 Task: Use Electricty Surge Effect in this video Movie B.mp4
Action: Mouse moved to (322, 124)
Screenshot: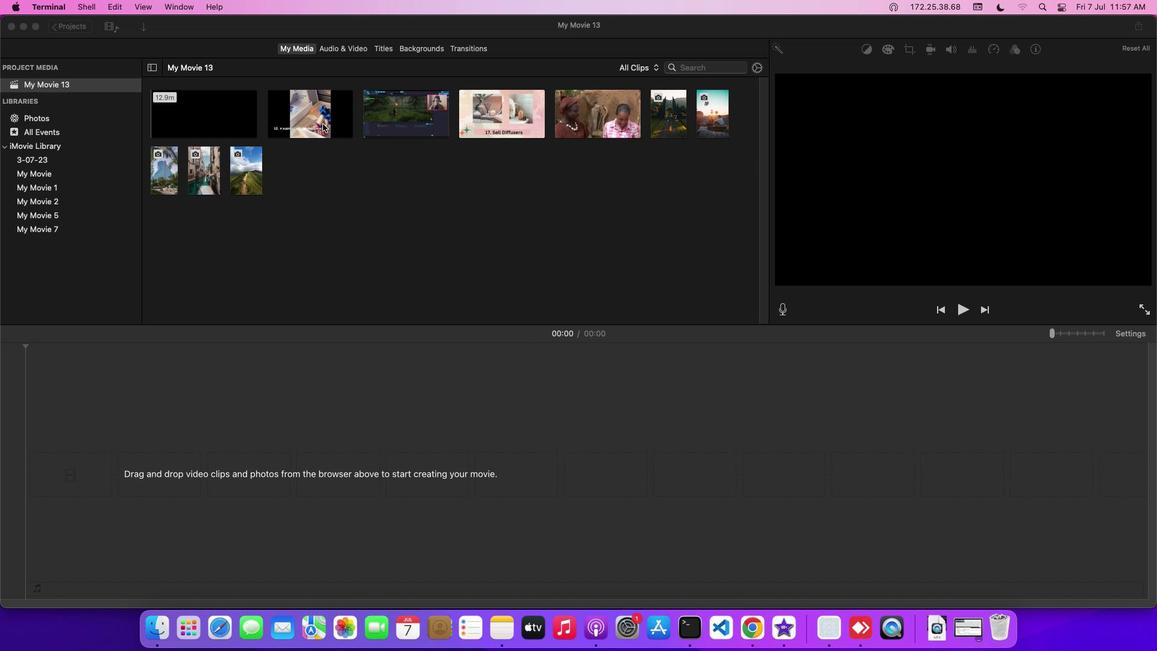 
Action: Mouse pressed left at (322, 124)
Screenshot: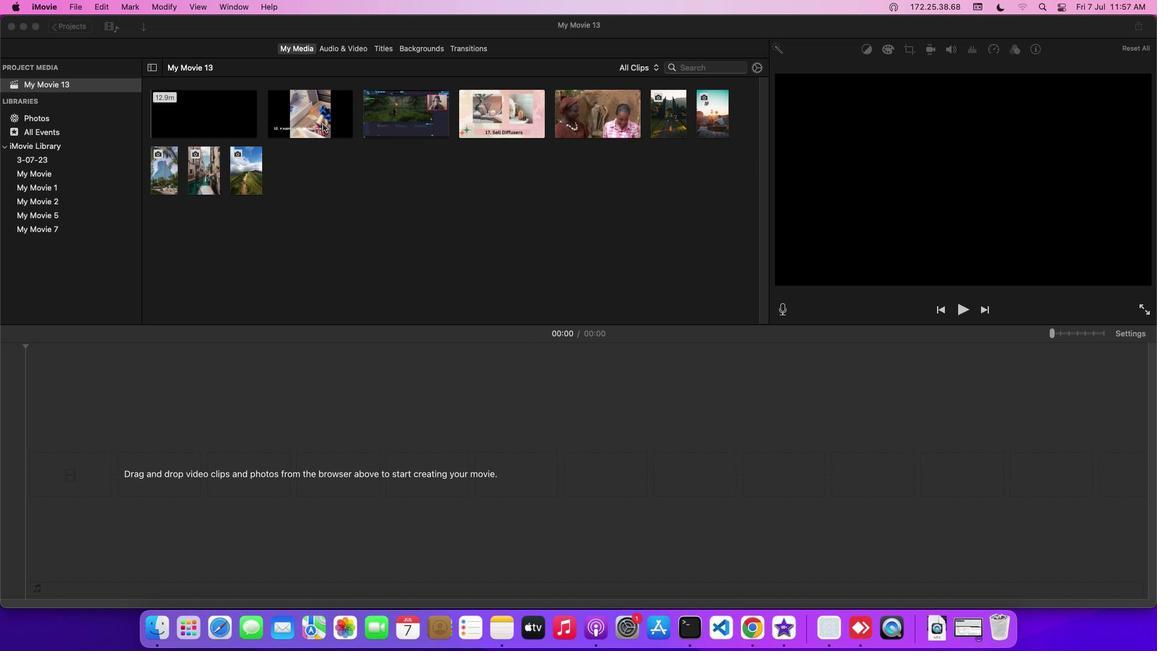 
Action: Mouse moved to (321, 123)
Screenshot: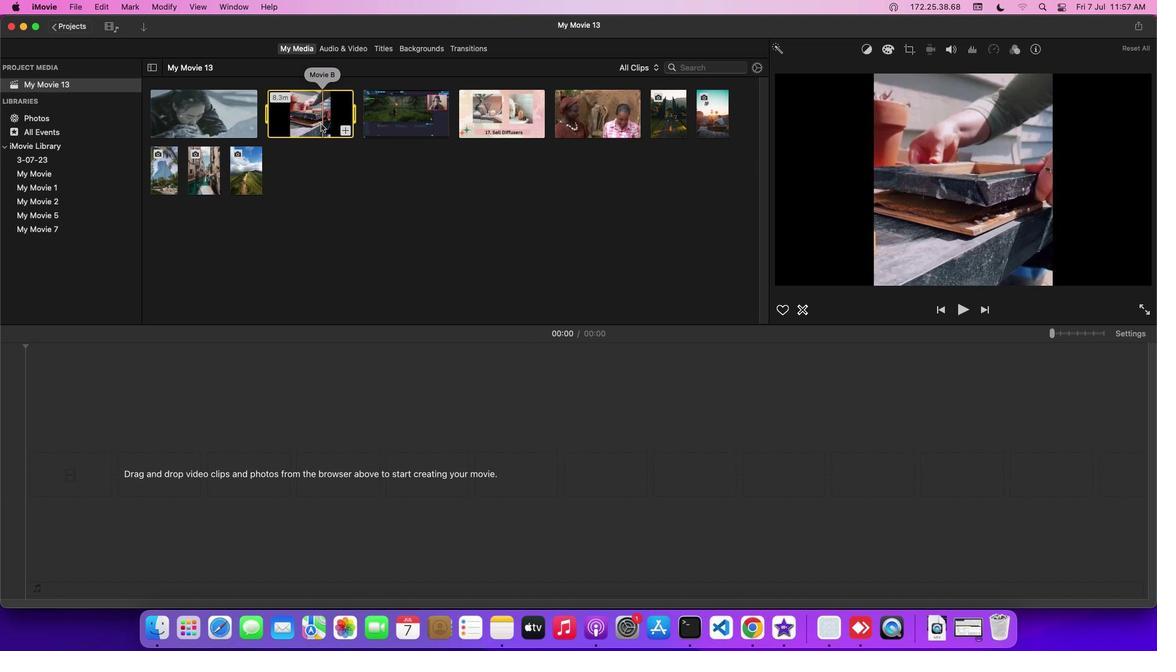 
Action: Mouse pressed left at (321, 123)
Screenshot: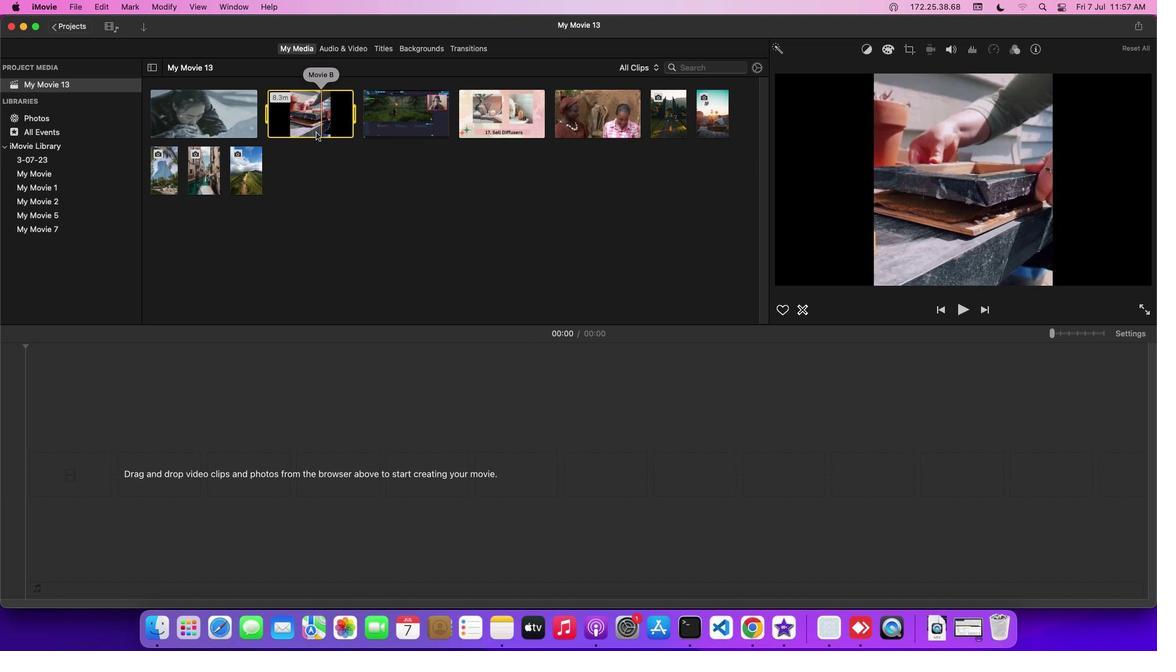 
Action: Mouse moved to (337, 45)
Screenshot: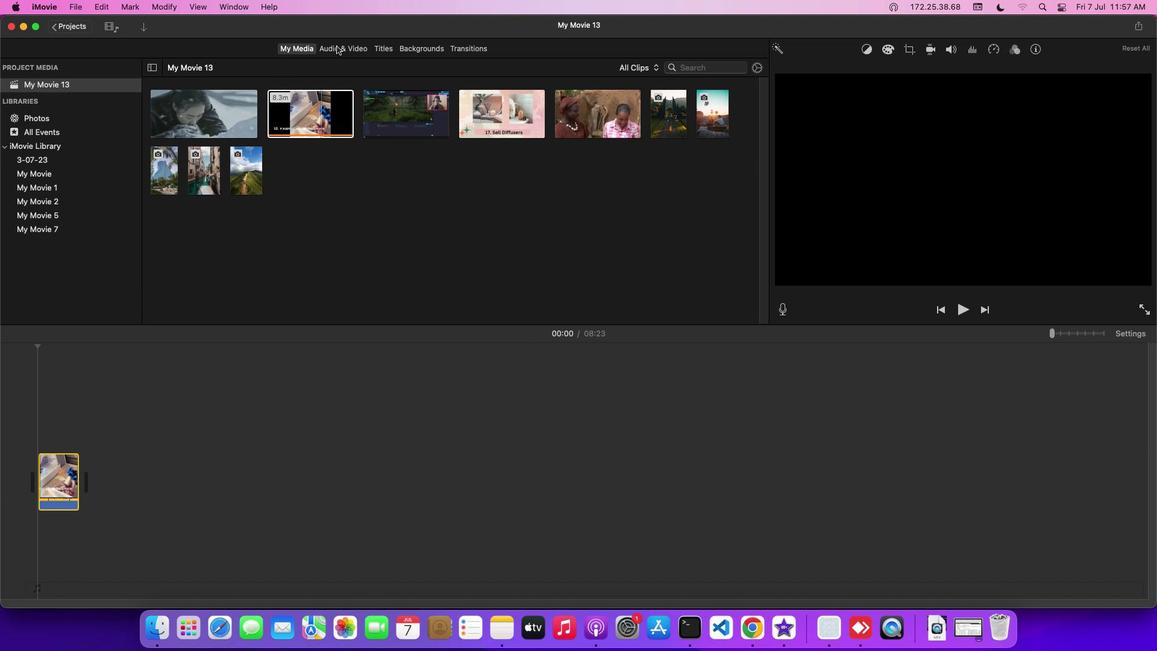 
Action: Mouse pressed left at (337, 45)
Screenshot: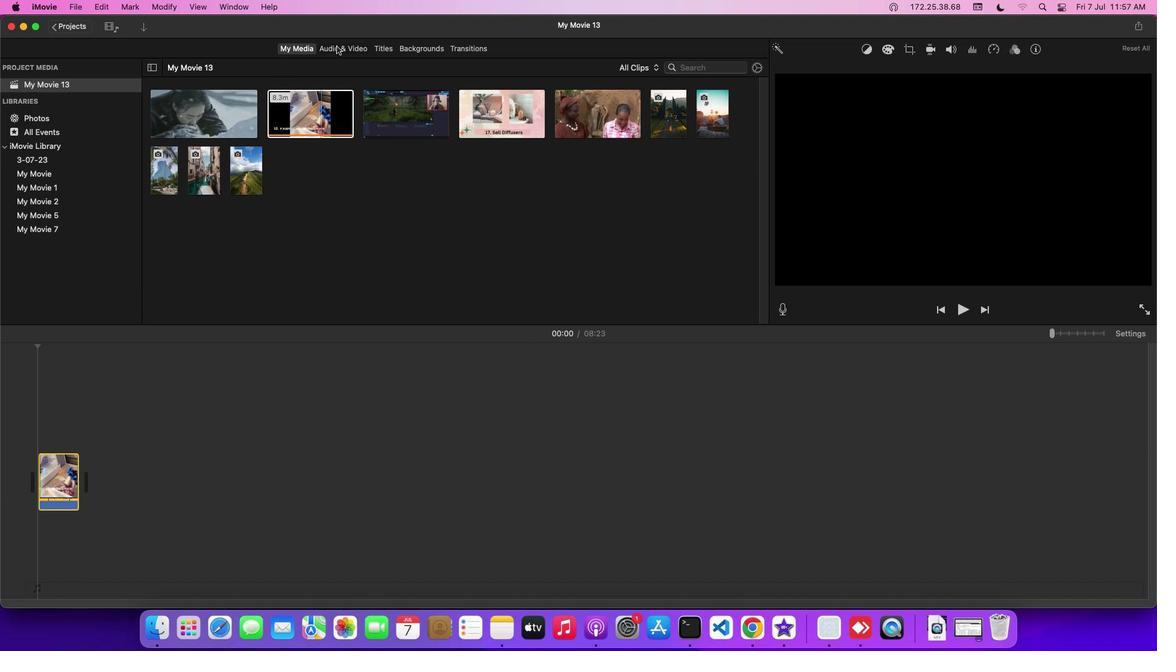 
Action: Mouse moved to (75, 113)
Screenshot: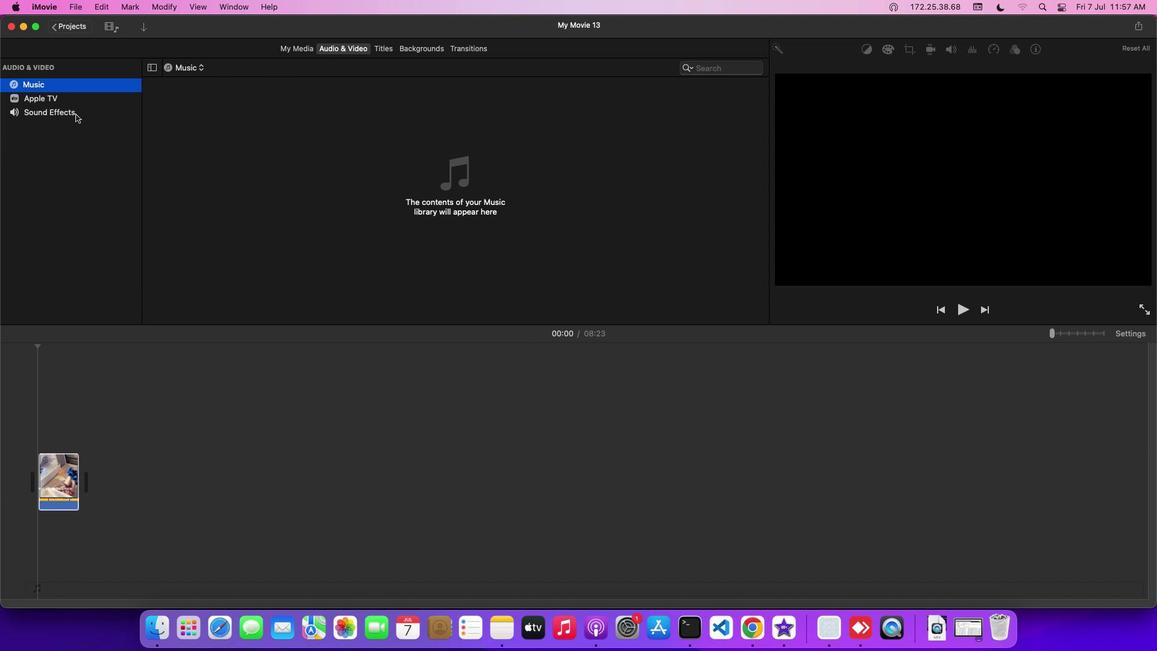 
Action: Mouse pressed left at (75, 113)
Screenshot: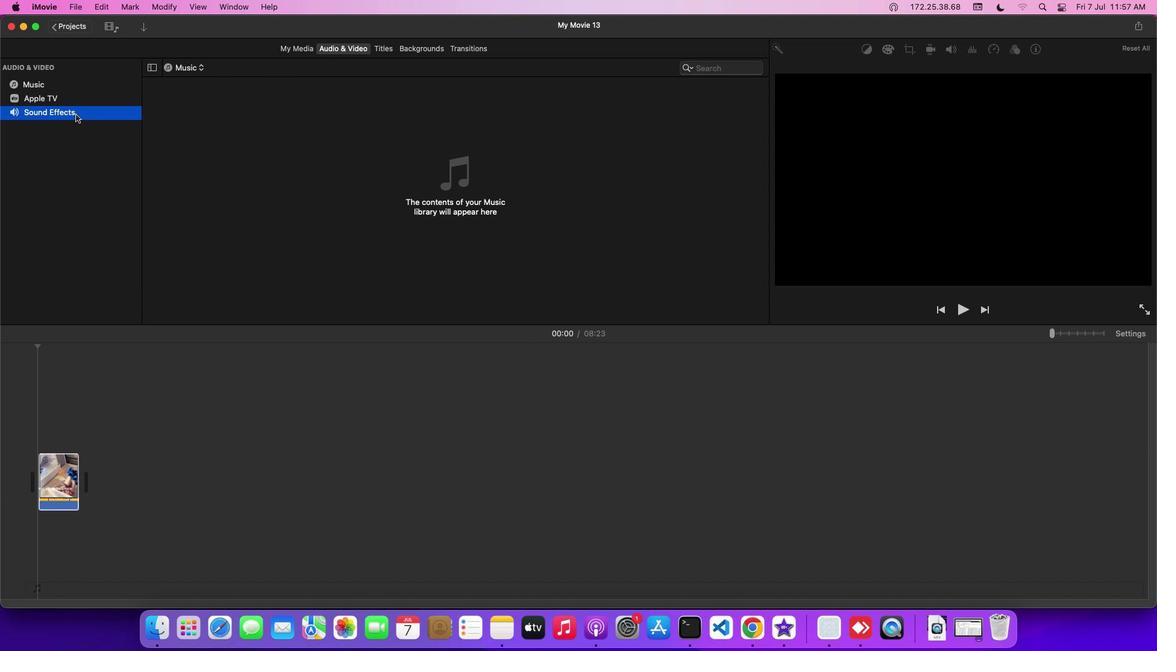 
Action: Mouse moved to (186, 211)
Screenshot: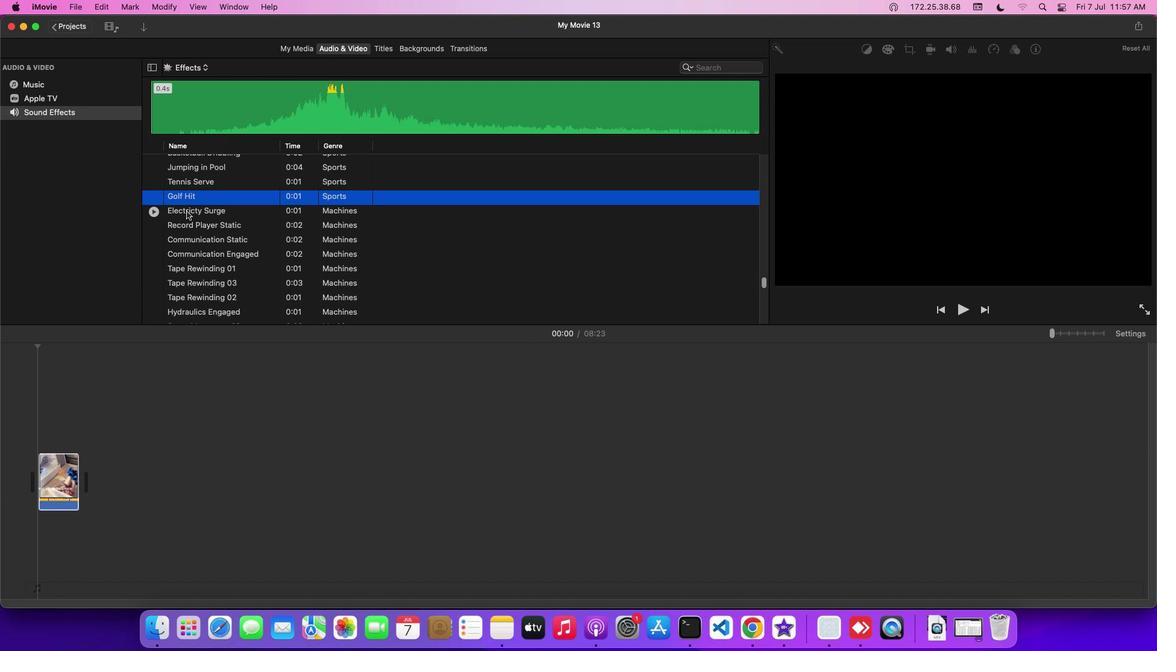 
Action: Mouse pressed left at (186, 211)
Screenshot: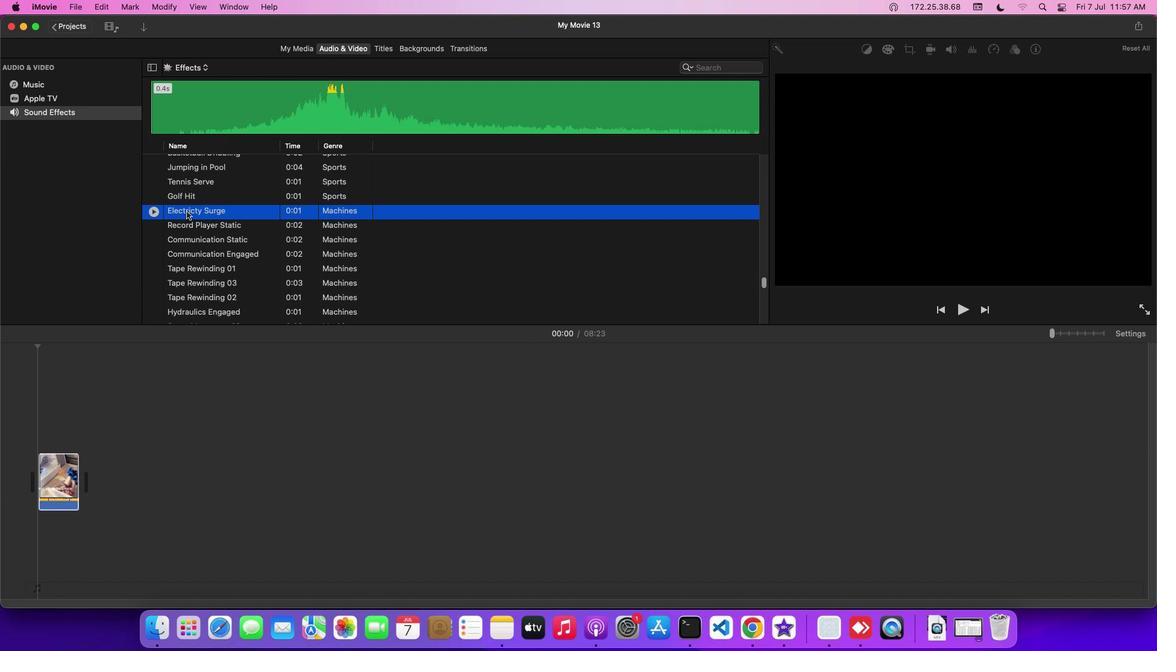 
Action: Mouse moved to (203, 211)
Screenshot: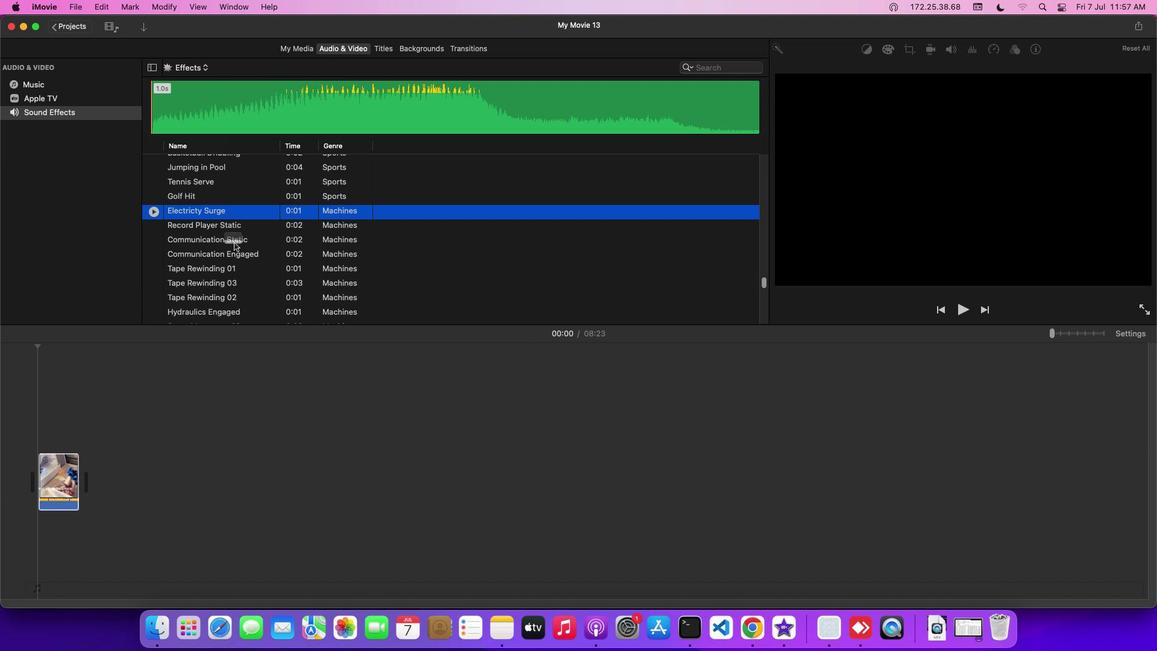 
Action: Mouse pressed left at (203, 211)
Screenshot: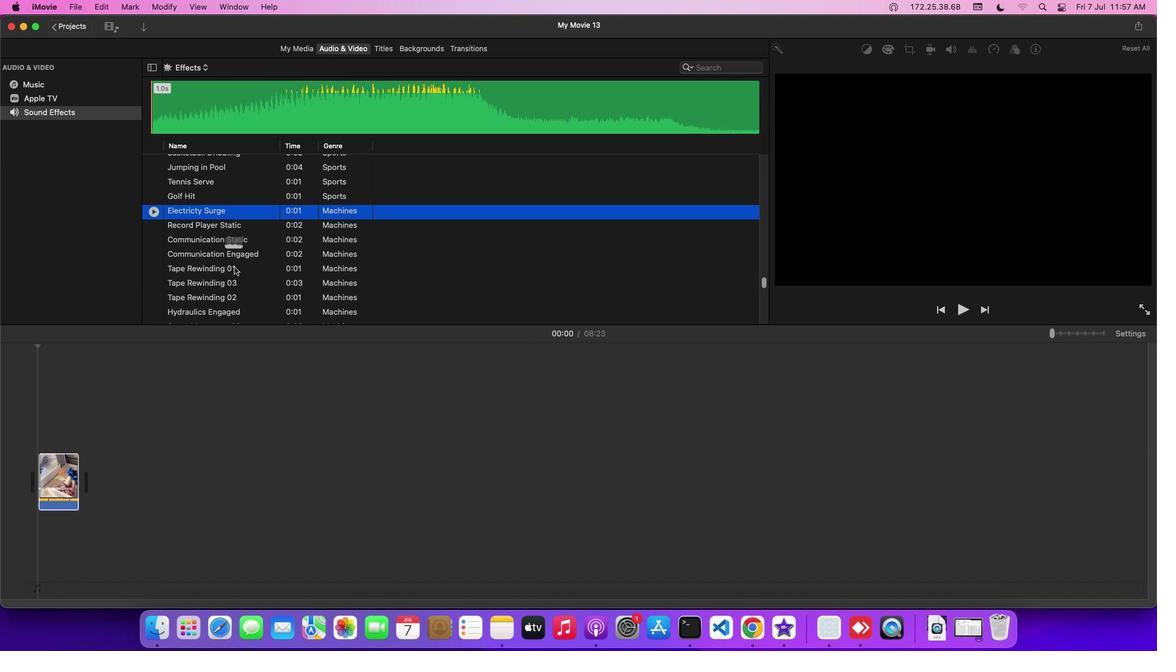 
Action: Mouse moved to (194, 496)
Screenshot: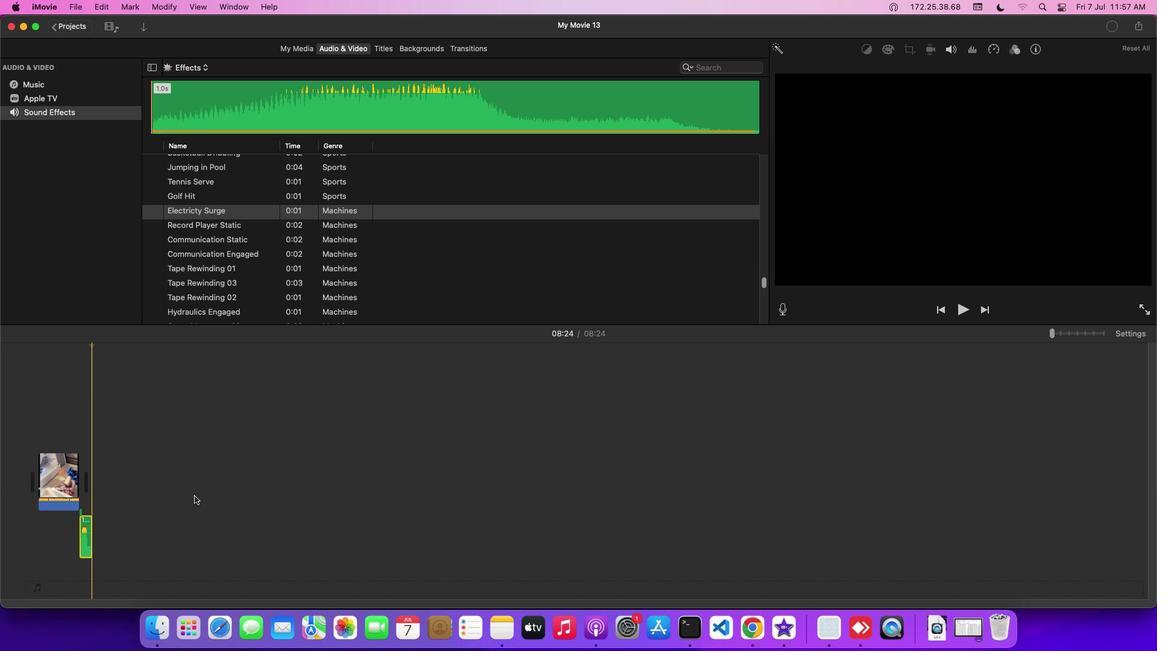 
